 Task: Create a section Internationalization Sprint and in the section, add a milestone Data Visualization Process Improvement in the project BoostTech
Action: Mouse moved to (283, 382)
Screenshot: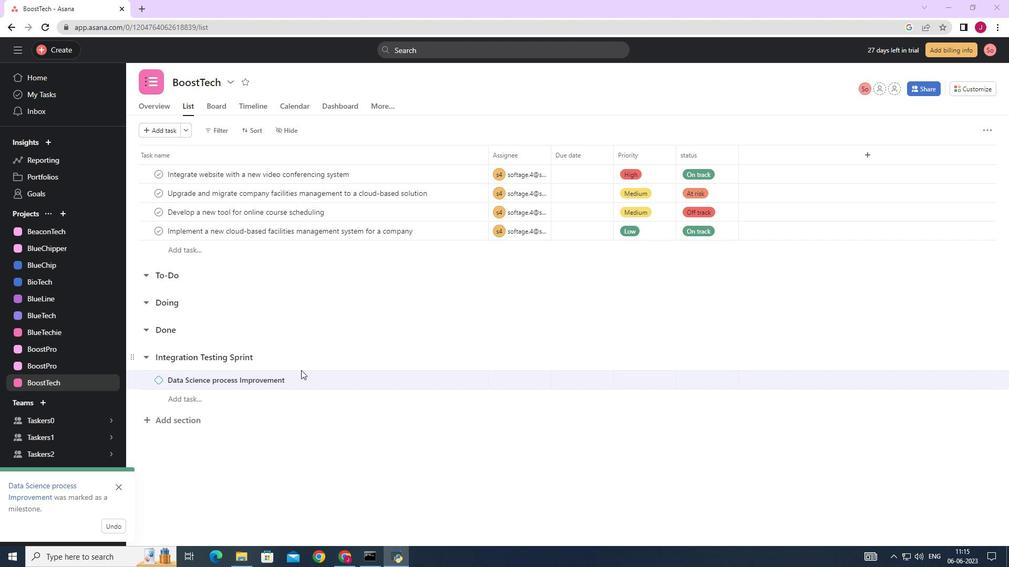 
Action: Mouse scrolled (283, 381) with delta (0, 0)
Screenshot: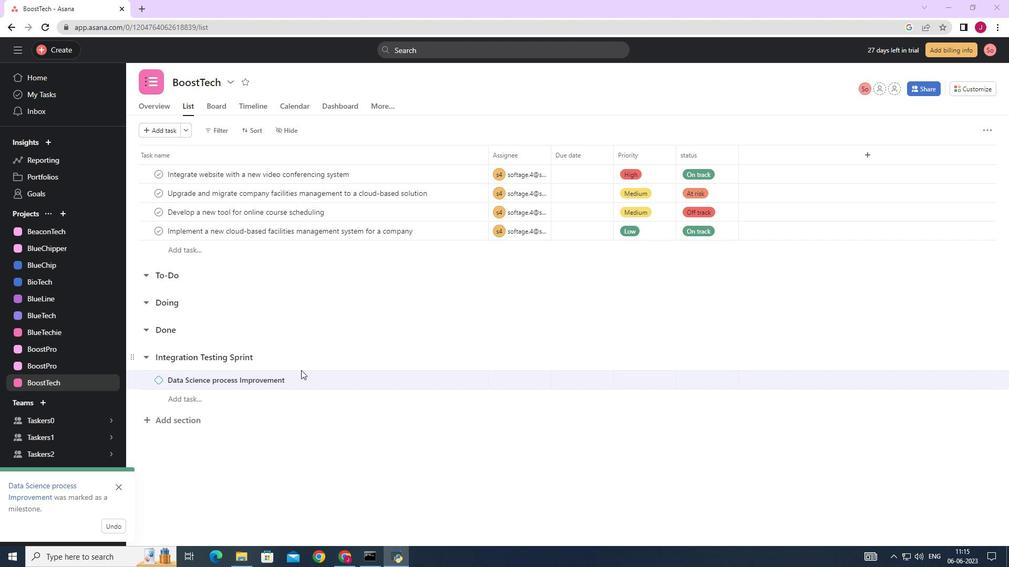 
Action: Mouse moved to (282, 382)
Screenshot: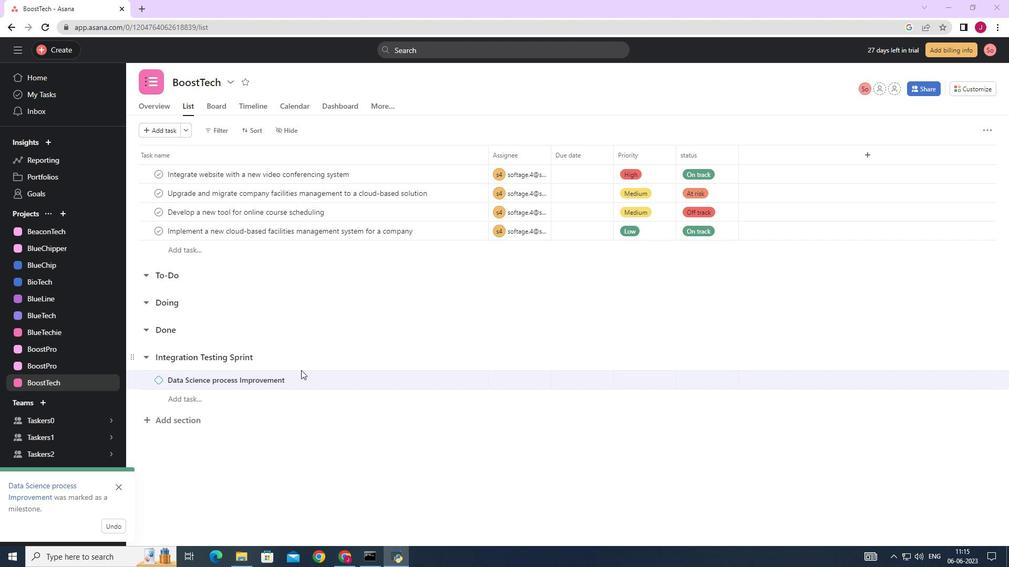
Action: Mouse scrolled (282, 382) with delta (0, 0)
Screenshot: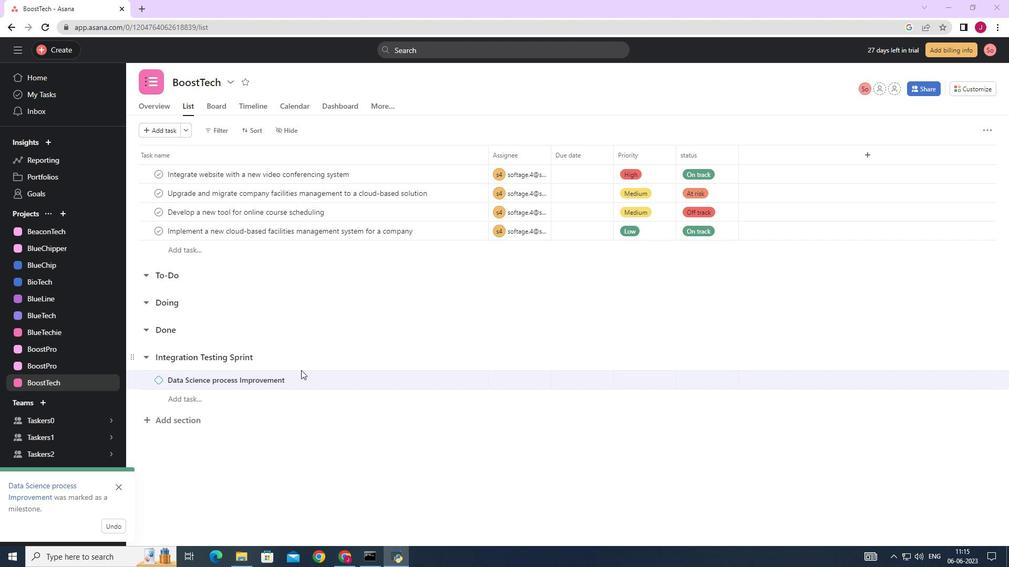 
Action: Mouse moved to (282, 382)
Screenshot: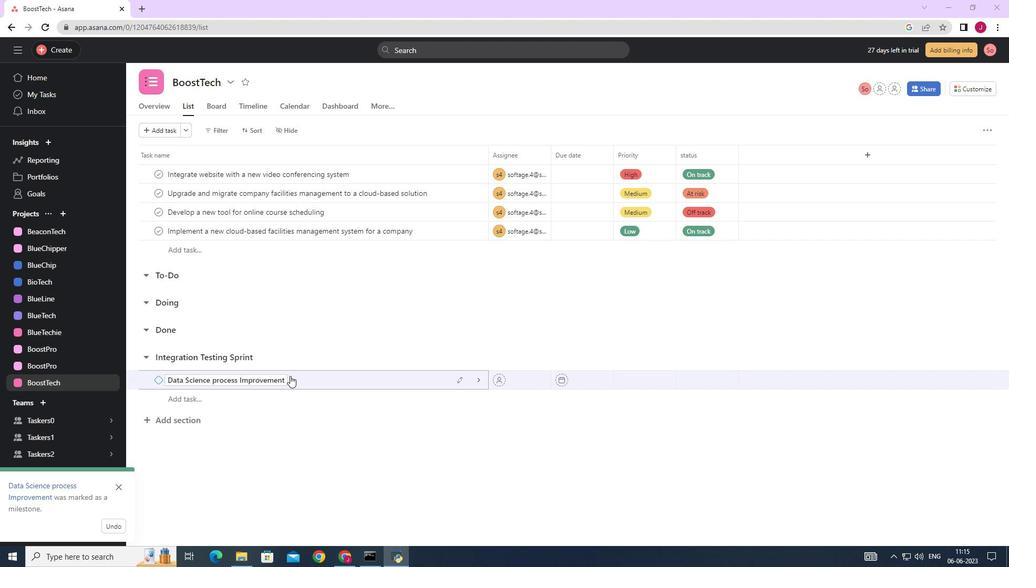 
Action: Mouse scrolled (282, 382) with delta (0, 0)
Screenshot: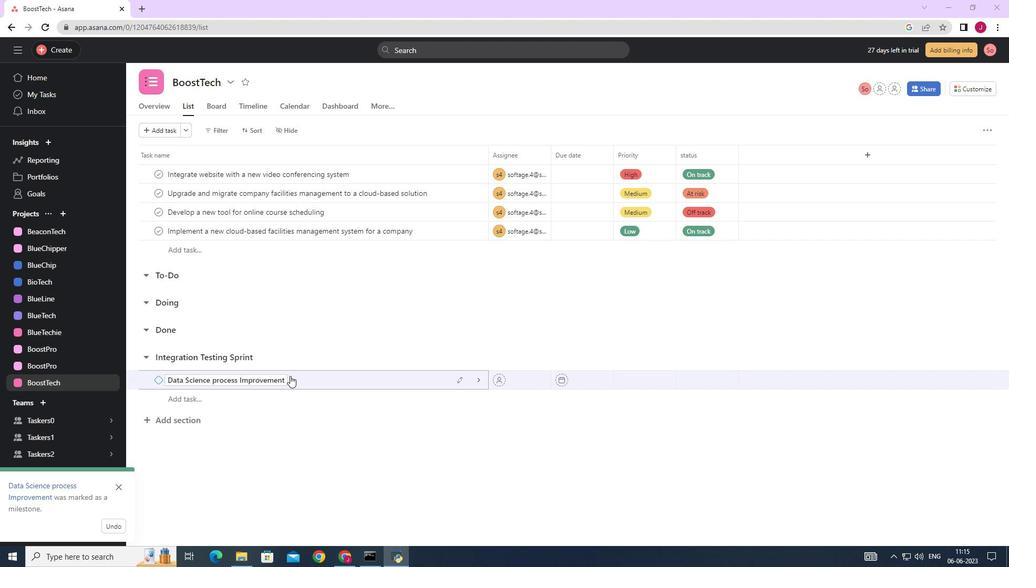 
Action: Mouse moved to (281, 383)
Screenshot: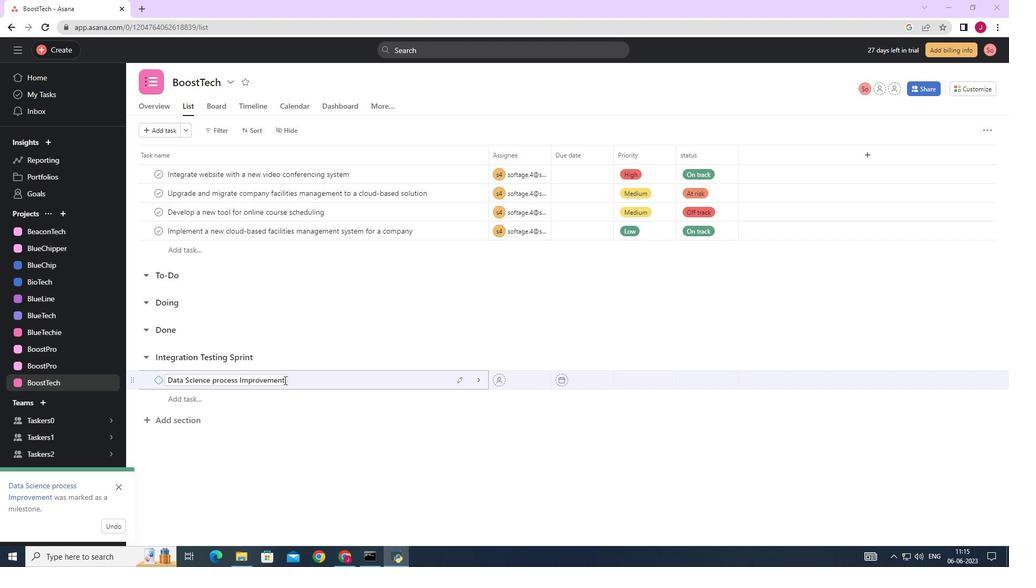 
Action: Mouse scrolled (281, 383) with delta (0, 0)
Screenshot: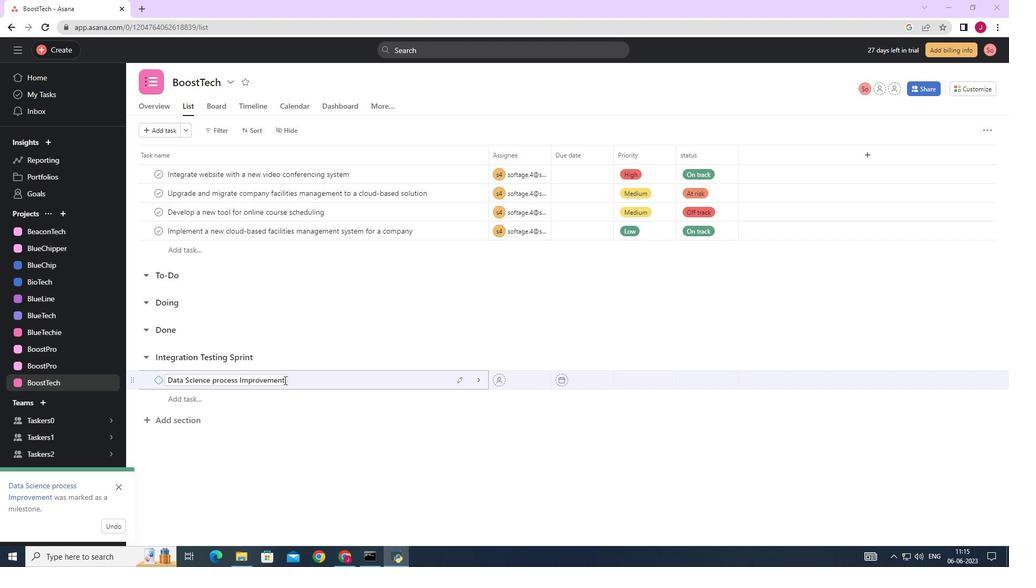 
Action: Mouse moved to (275, 385)
Screenshot: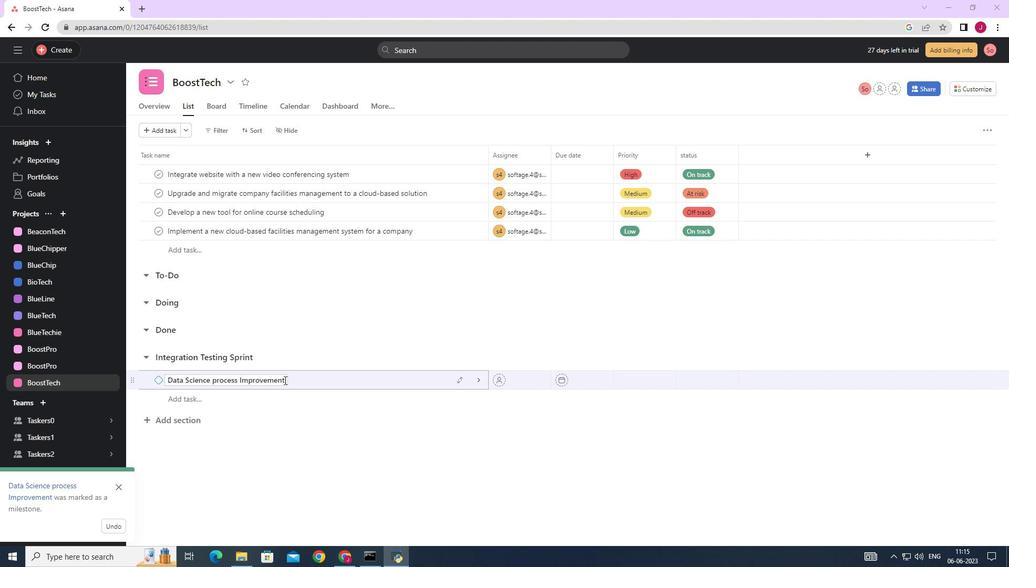 
Action: Mouse scrolled (276, 385) with delta (0, 0)
Screenshot: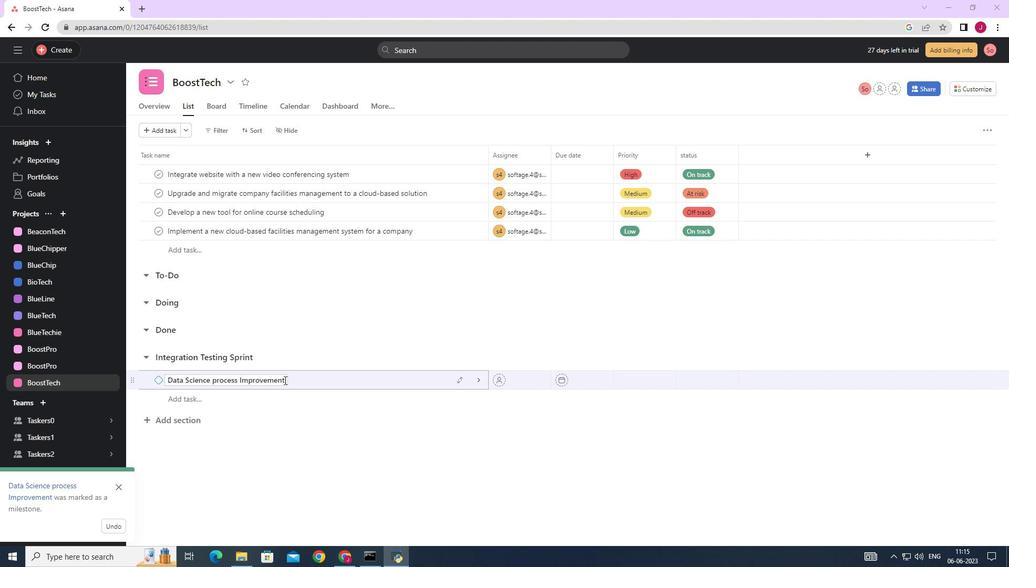 
Action: Mouse moved to (188, 417)
Screenshot: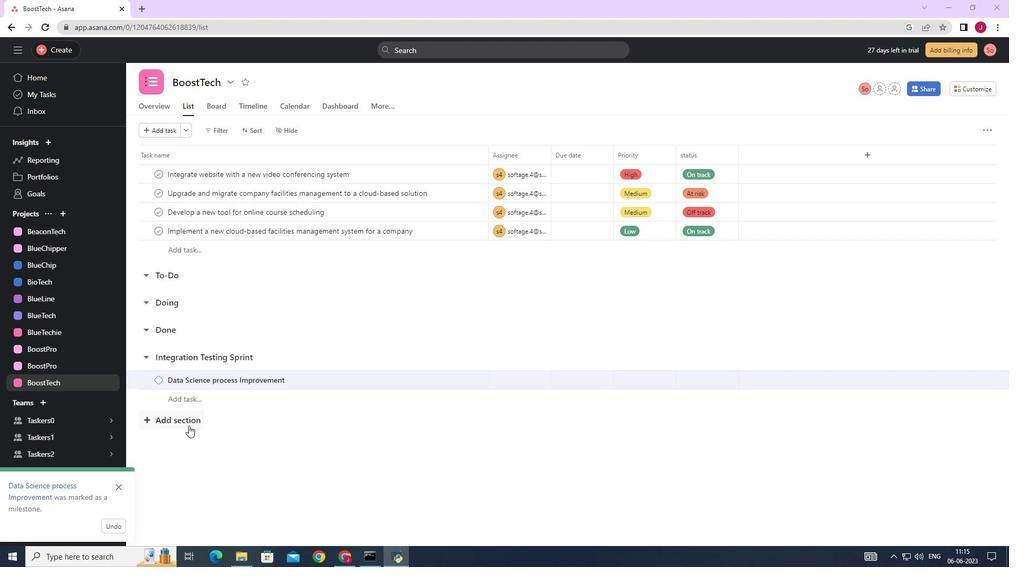 
Action: Mouse pressed left at (188, 417)
Screenshot: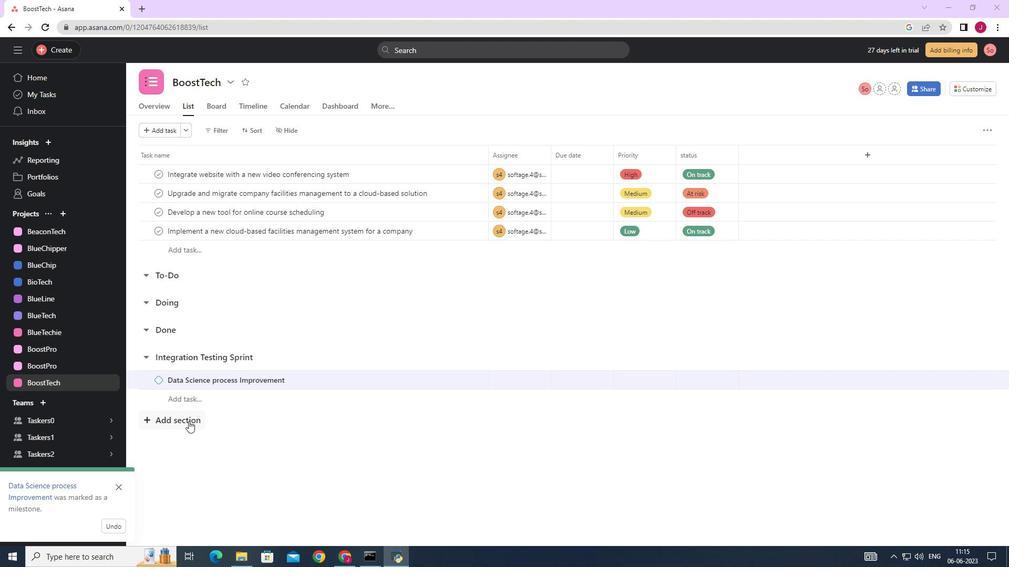 
Action: Key pressed <Key.caps_lock>I<Key.caps_lock>nternationalization<Key.space><Key.caps_lock>S<Key.caps_lock>print<Key.enter><Key.caps_lock>D<Key.caps_lock>ata<Key.space><Key.caps_lock>V<Key.caps_lock>isual<Key.backspace><Key.backspace>alization<Key.space><Key.caps_lock>P<Key.caps_lock>rocess<Key.space><Key.caps_lock>I<Key.caps_lock>mprovement
Screenshot: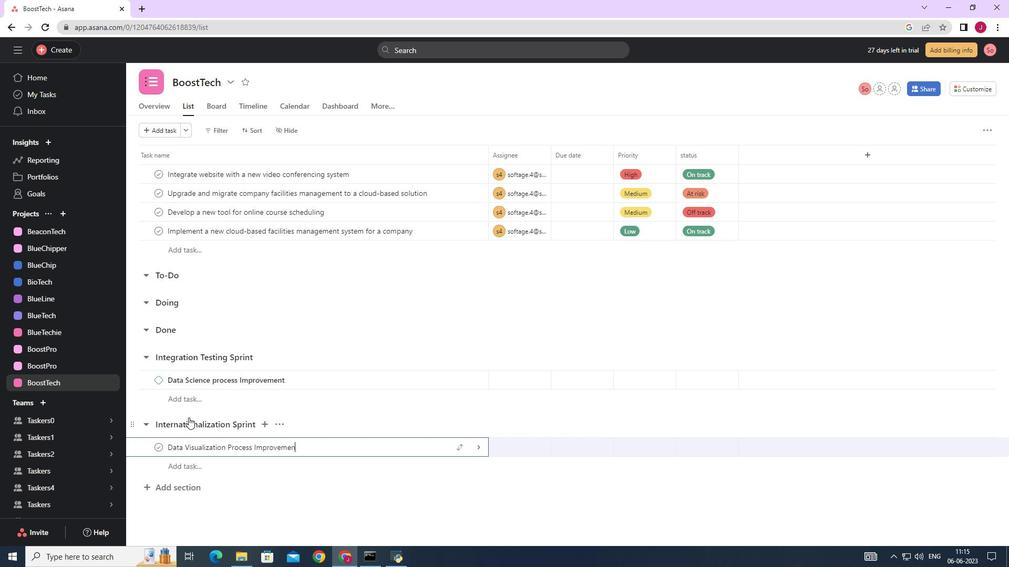 
Action: Mouse moved to (475, 446)
Screenshot: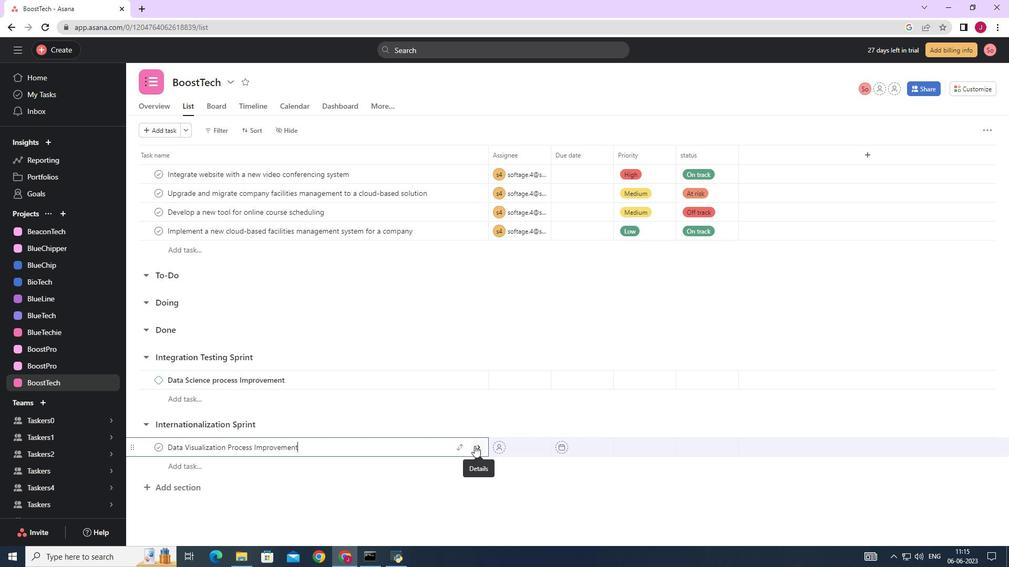 
Action: Mouse pressed left at (475, 446)
Screenshot: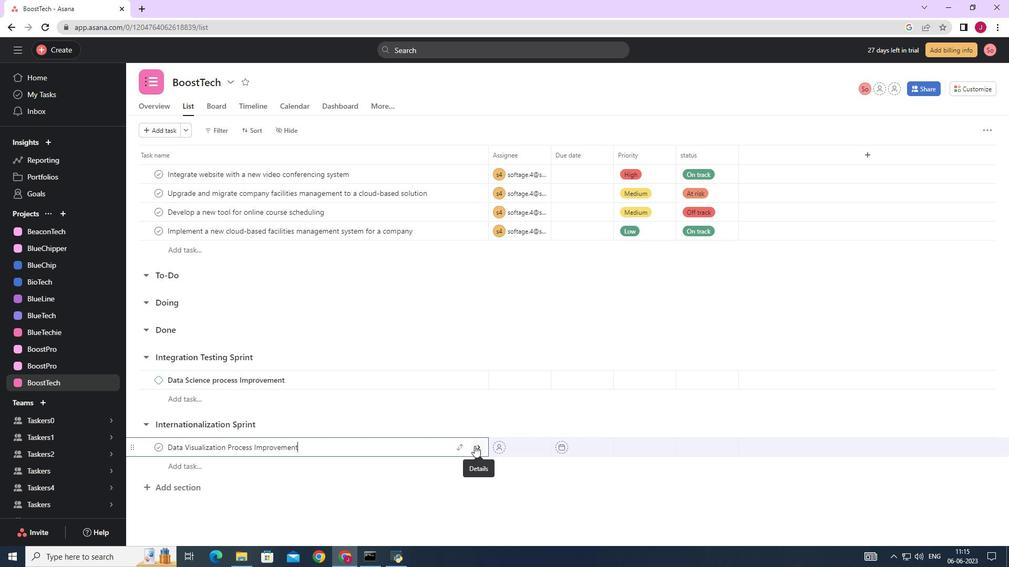 
Action: Mouse moved to (967, 132)
Screenshot: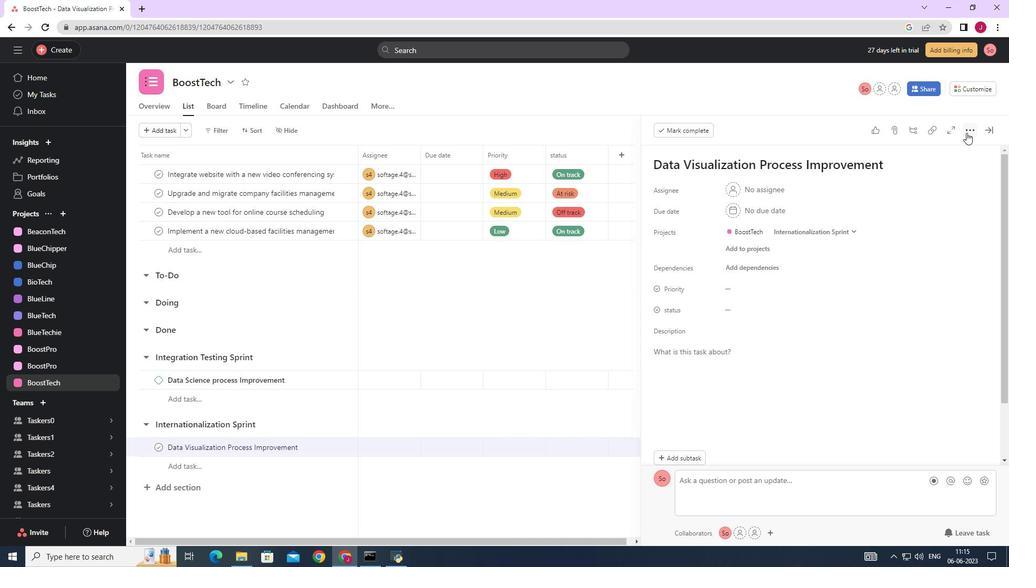 
Action: Mouse pressed left at (967, 132)
Screenshot: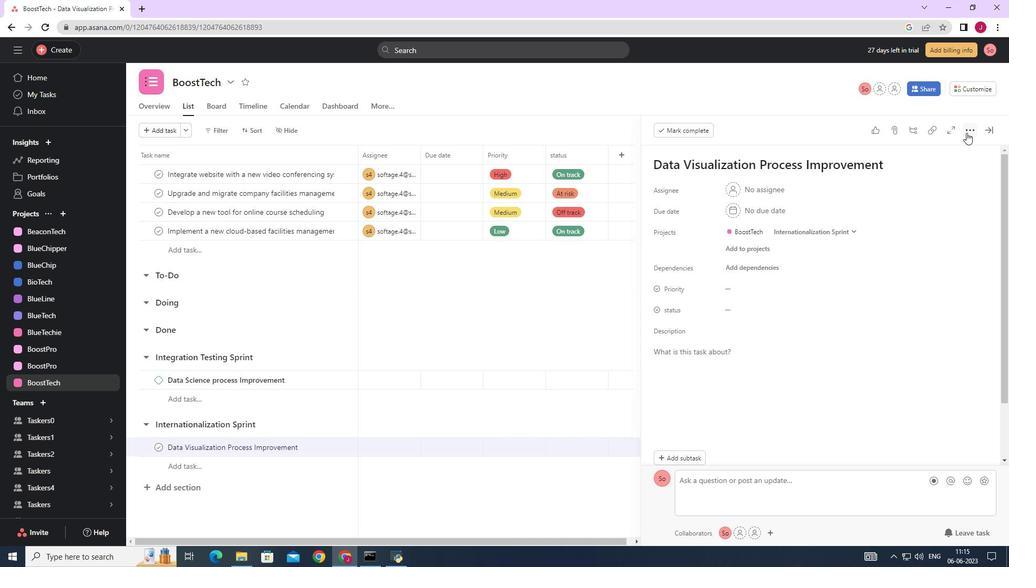 
Action: Mouse moved to (876, 168)
Screenshot: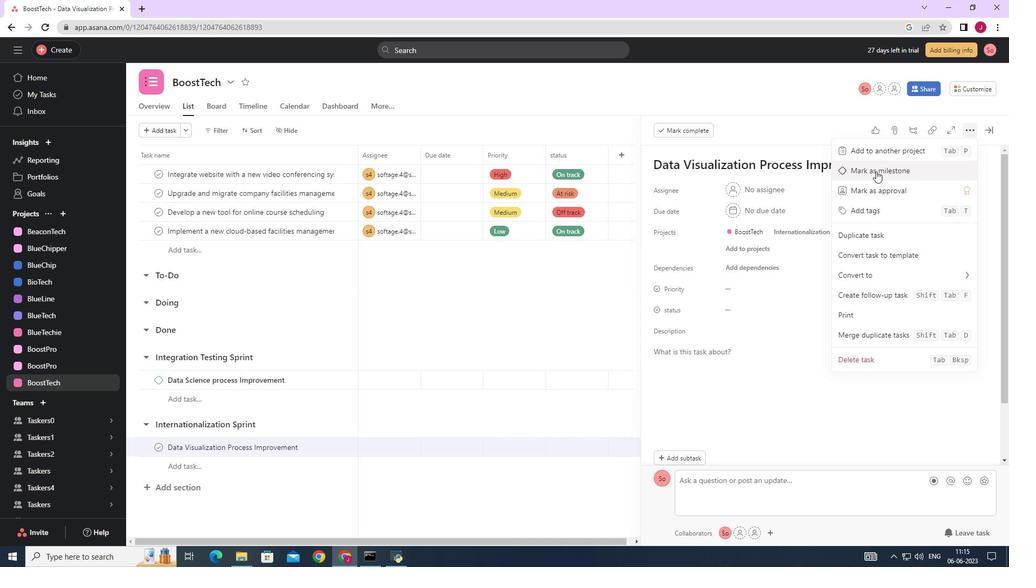 
Action: Mouse pressed left at (876, 168)
Screenshot: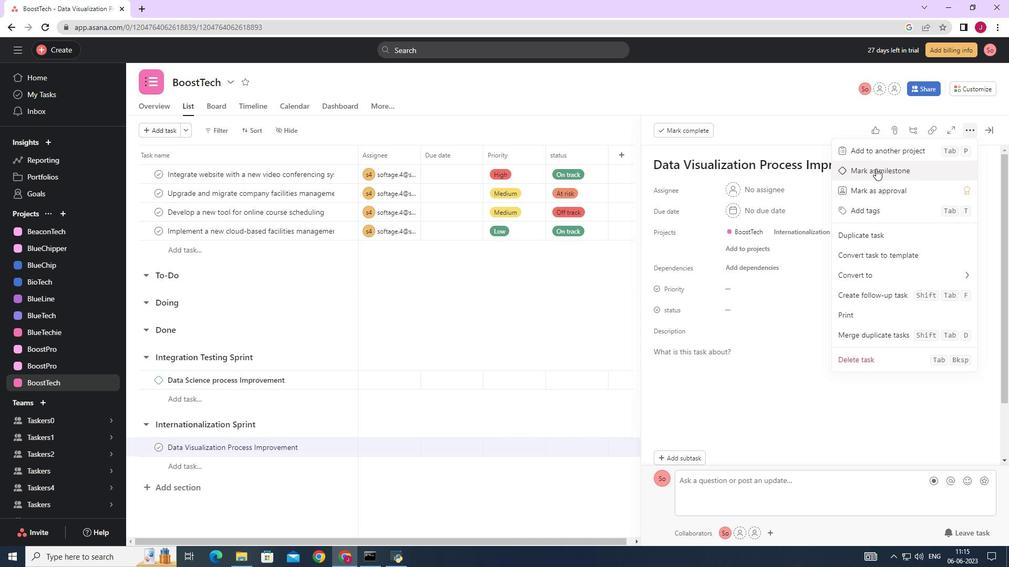 
Action: Mouse moved to (990, 130)
Screenshot: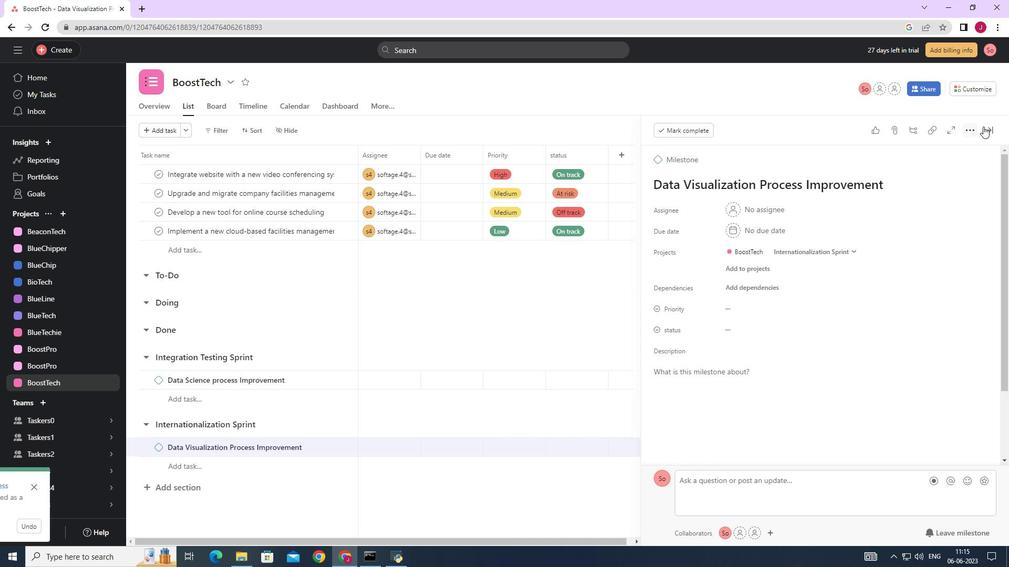 
Action: Mouse pressed left at (990, 130)
Screenshot: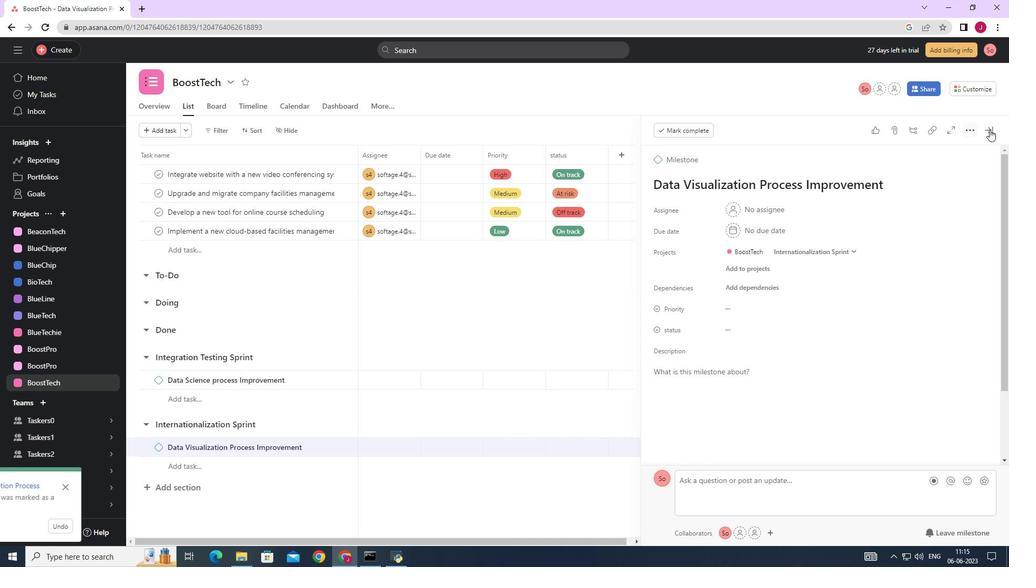 
Action: Mouse moved to (831, 173)
Screenshot: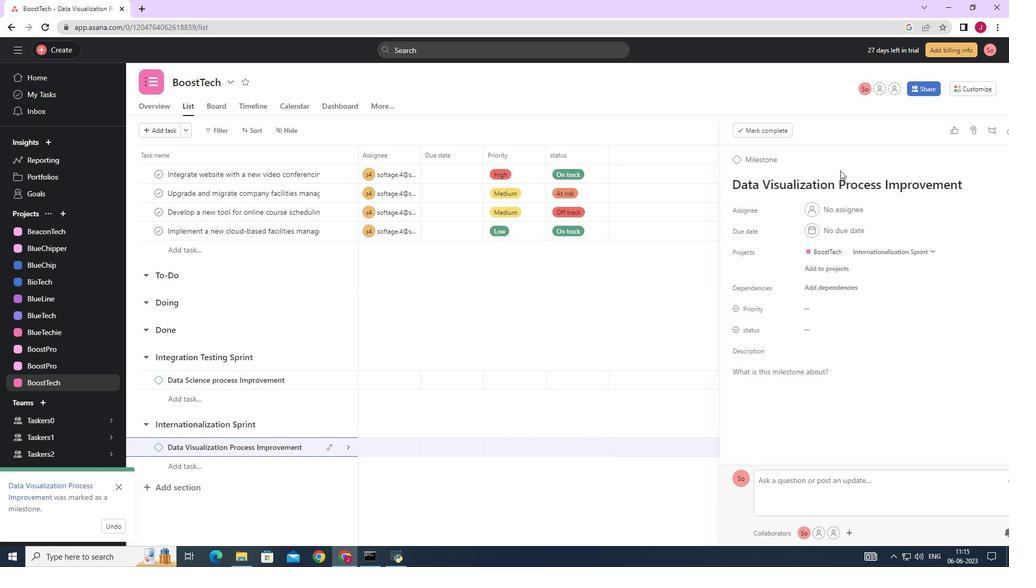 
